 Task: Reply to email with the signature Gabriella Robinson with the subject 'Request for a podcast' from softage.1@softage.net with the message 'Please confirm the delivery date for the product.' with CC to softage.9@softage.net with an attached document Code_of_conduct.pdf
Action: Mouse moved to (818, 198)
Screenshot: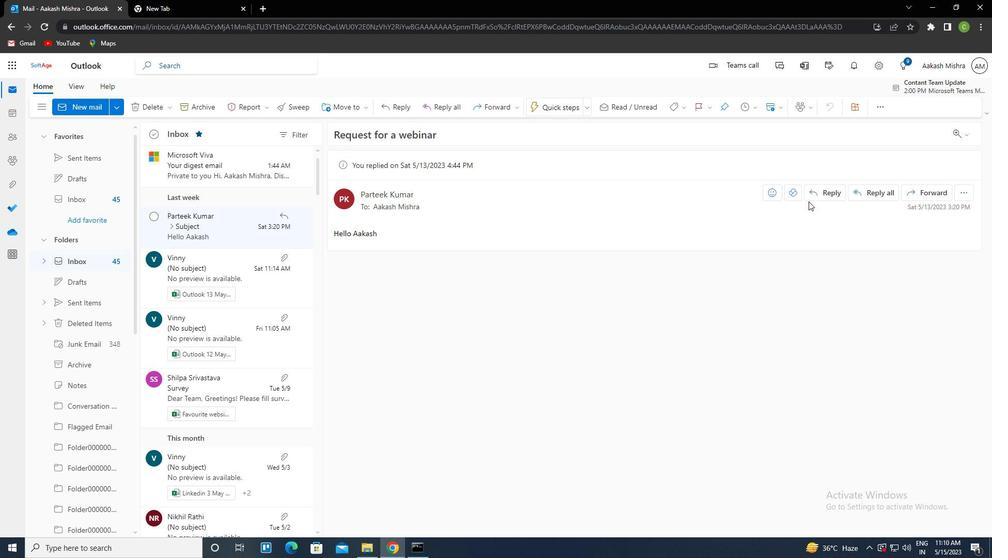 
Action: Mouse pressed left at (818, 198)
Screenshot: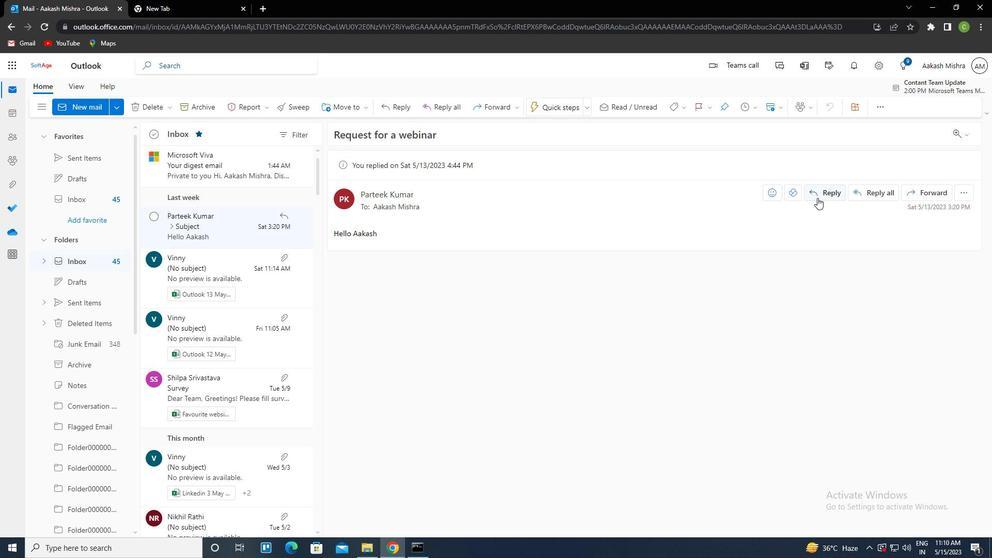 
Action: Mouse moved to (666, 110)
Screenshot: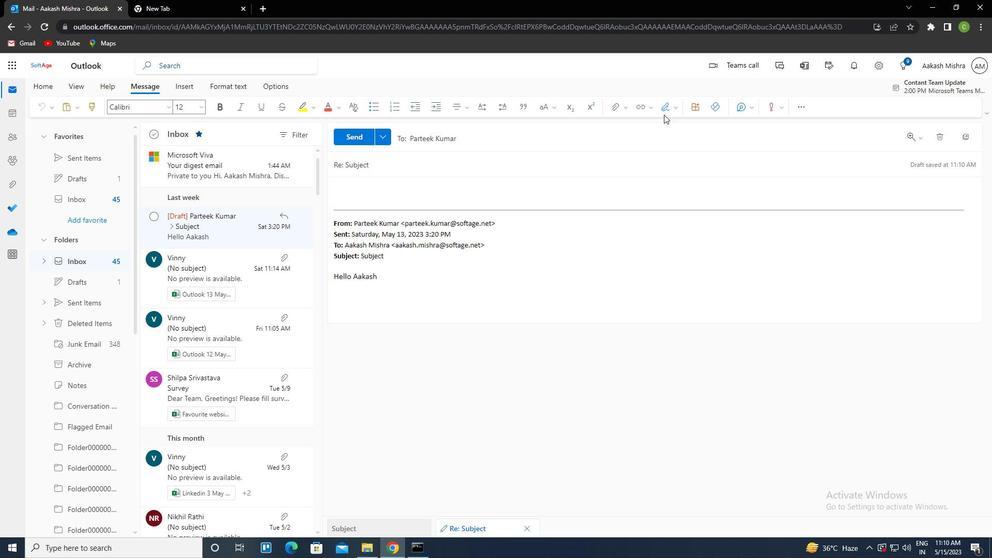 
Action: Mouse pressed left at (666, 110)
Screenshot: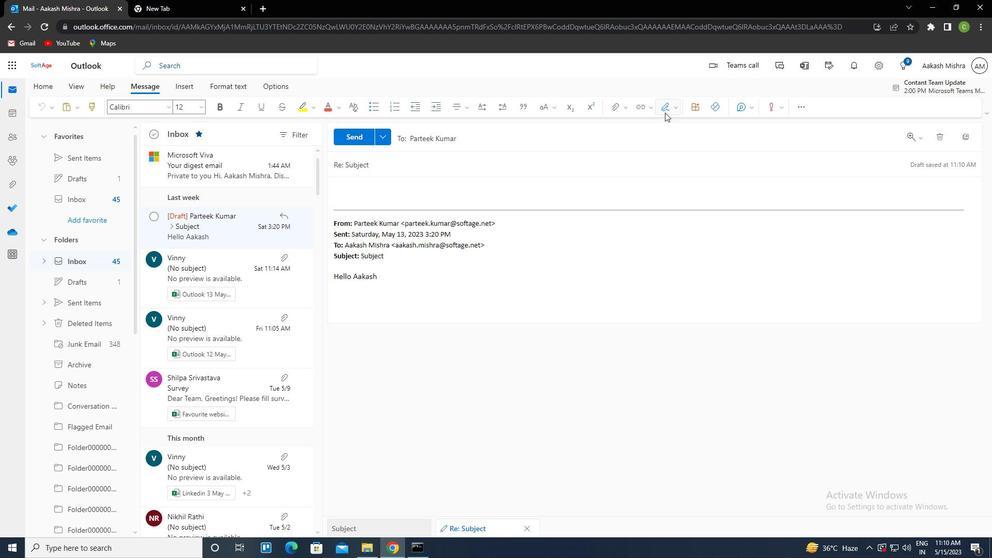 
Action: Mouse moved to (654, 148)
Screenshot: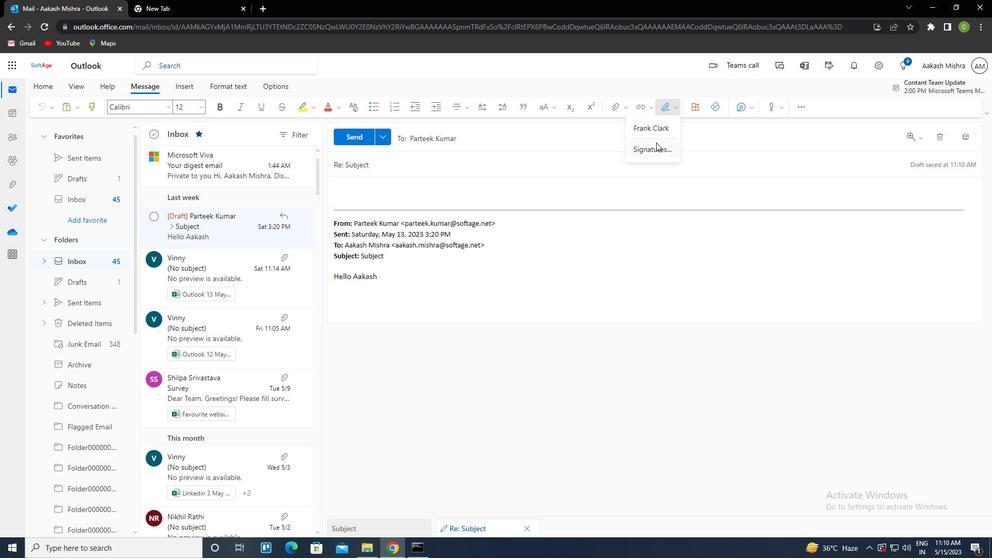 
Action: Mouse pressed left at (654, 148)
Screenshot: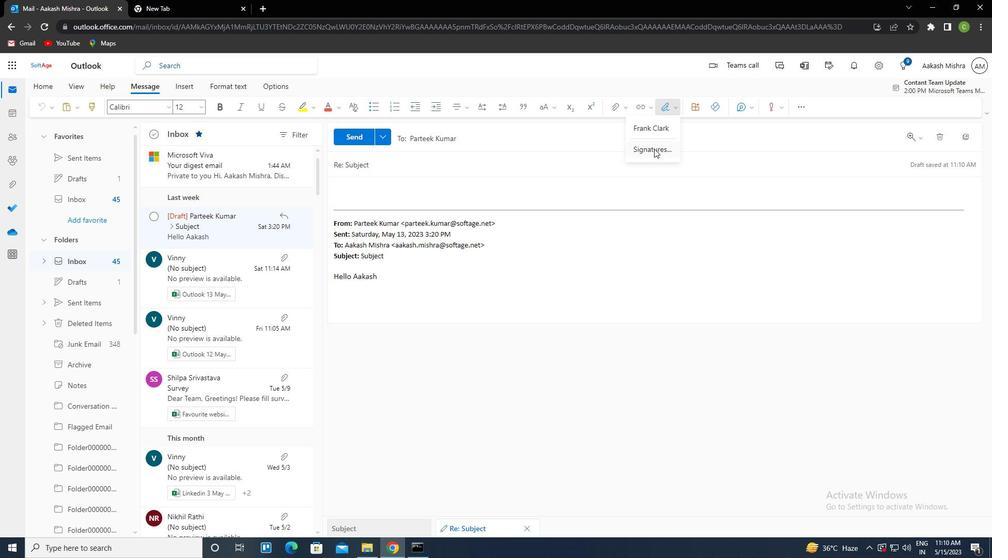 
Action: Mouse moved to (692, 188)
Screenshot: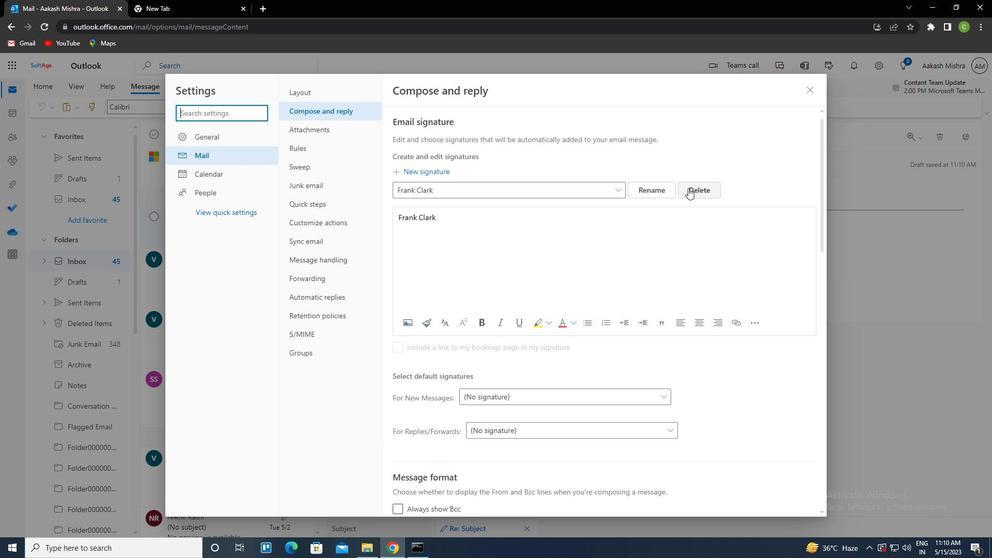 
Action: Mouse pressed left at (692, 188)
Screenshot: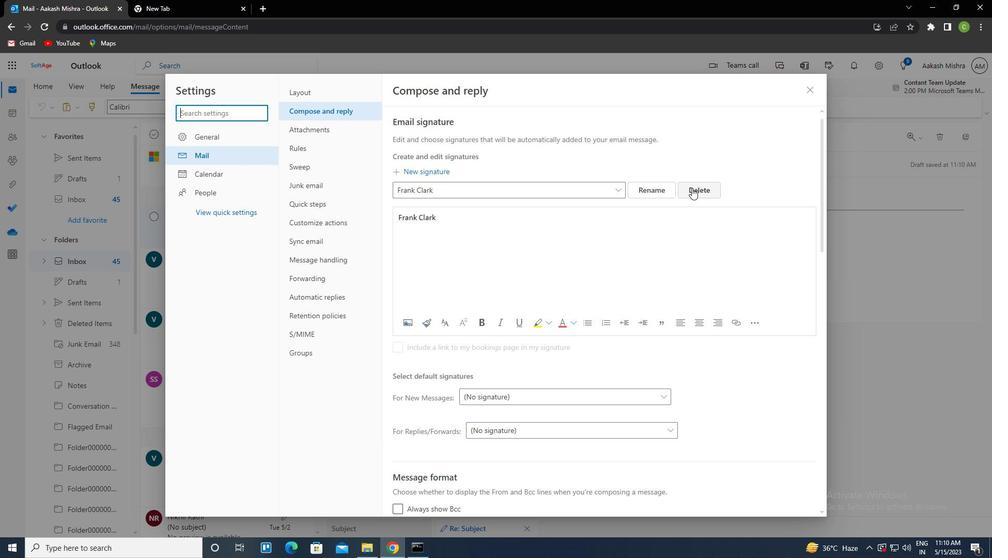 
Action: Mouse moved to (477, 195)
Screenshot: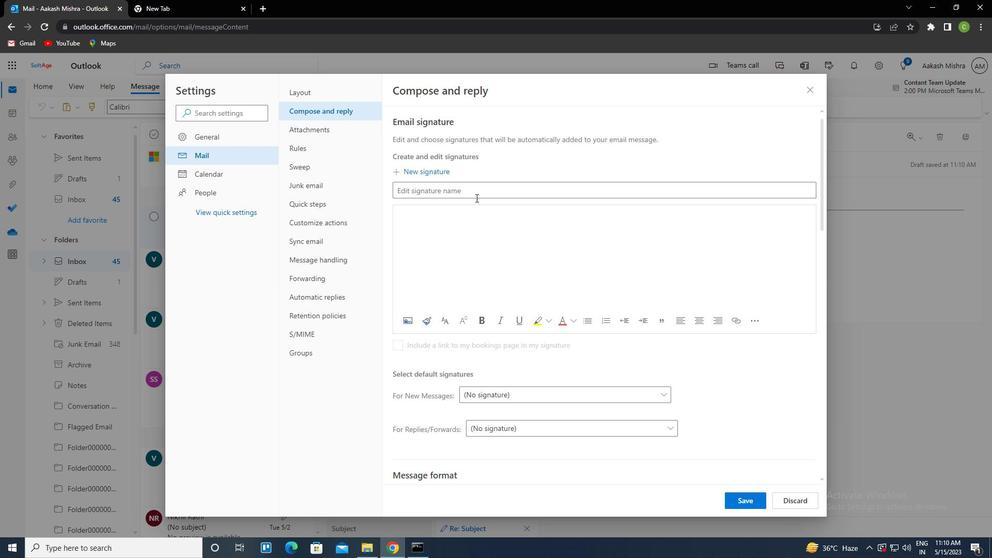 
Action: Mouse pressed left at (477, 195)
Screenshot: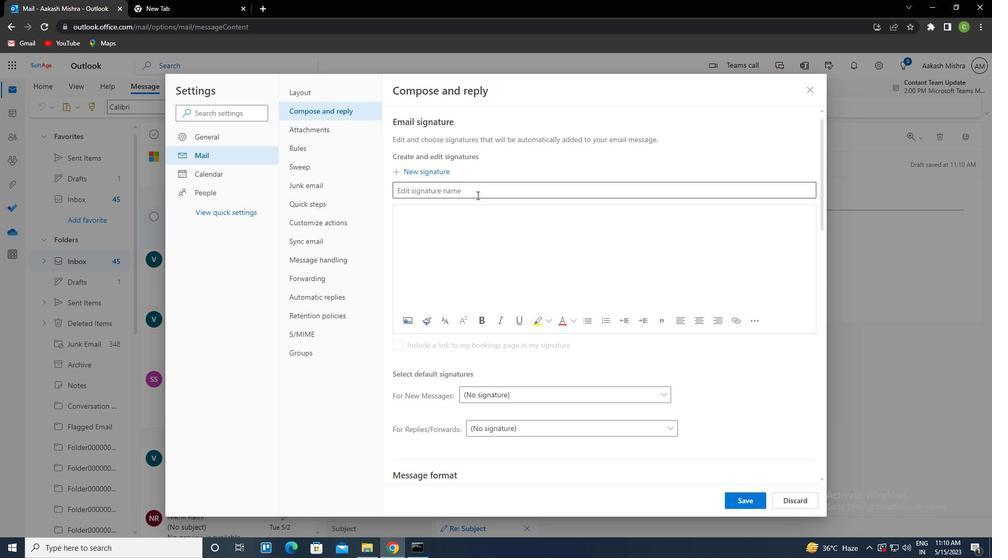 
Action: Key pressed <Key.caps_lock>g<Key.caps_lock>abriella<Key.space><Key.caps_lock>r<Key.caps_lock>obinson<Key.tab><Key.caps_lock>g<Key.caps_lock>abrielle<Key.backspace>a<Key.space><Key.caps_lock>r<Key.caps_lock>obinson
Screenshot: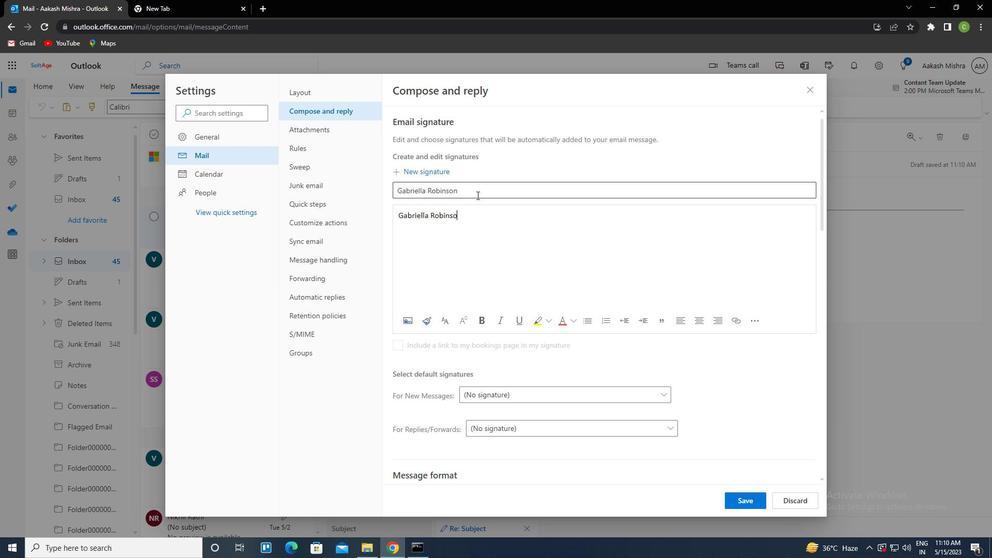 
Action: Mouse moved to (747, 500)
Screenshot: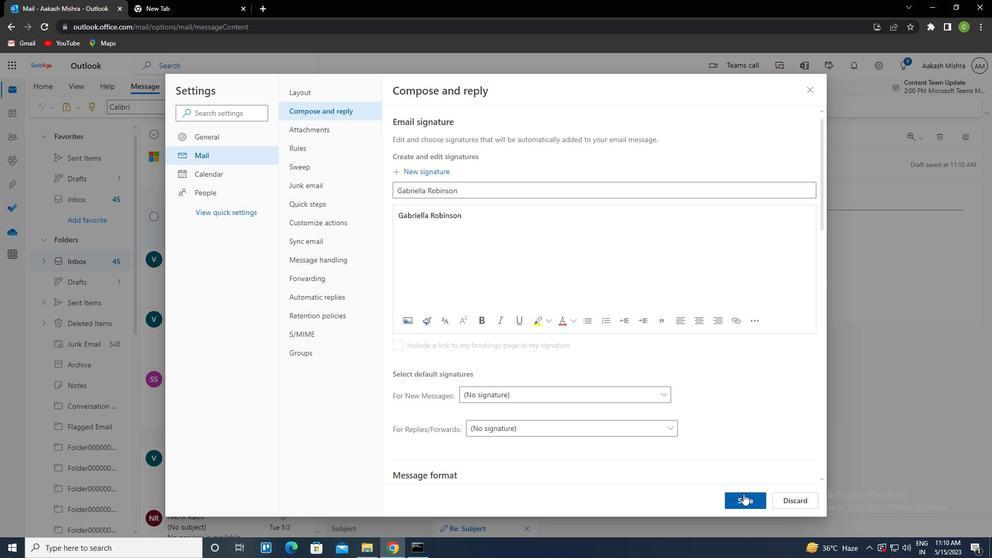 
Action: Mouse pressed left at (747, 500)
Screenshot: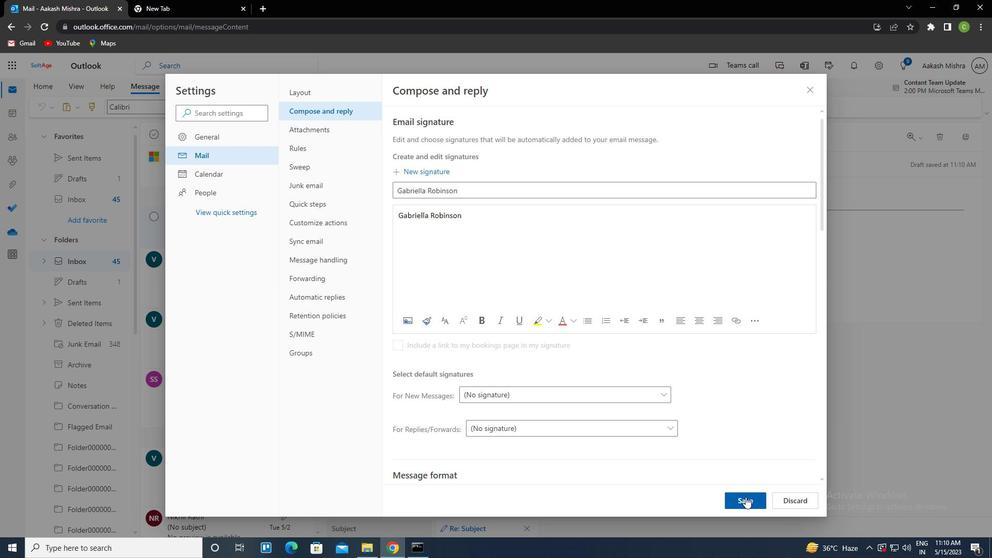 
Action: Mouse moved to (803, 91)
Screenshot: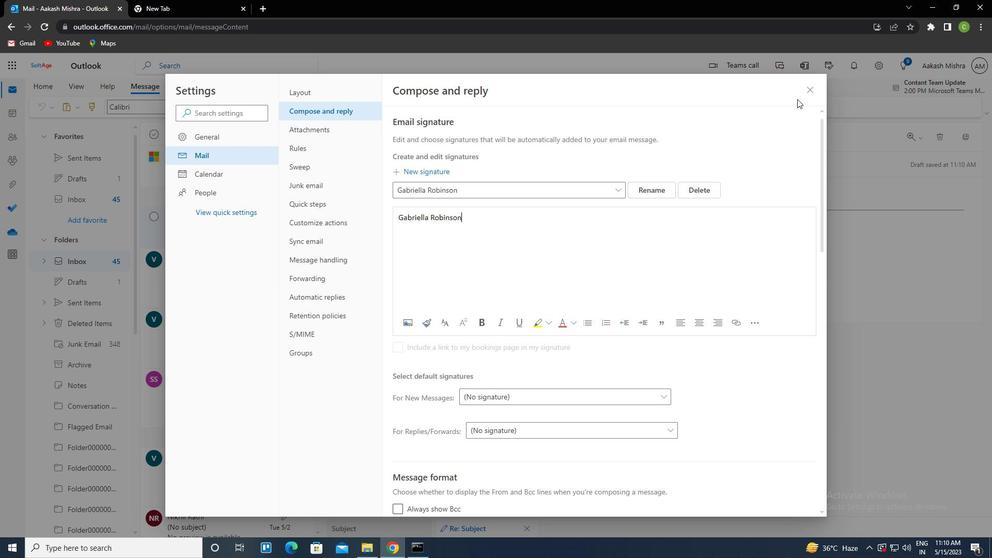 
Action: Mouse pressed left at (803, 91)
Screenshot: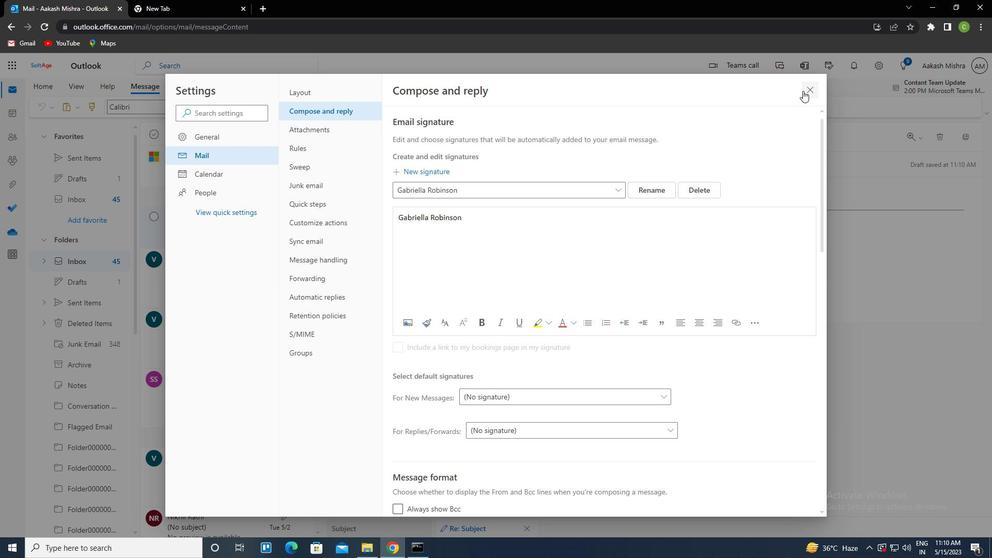
Action: Mouse moved to (664, 108)
Screenshot: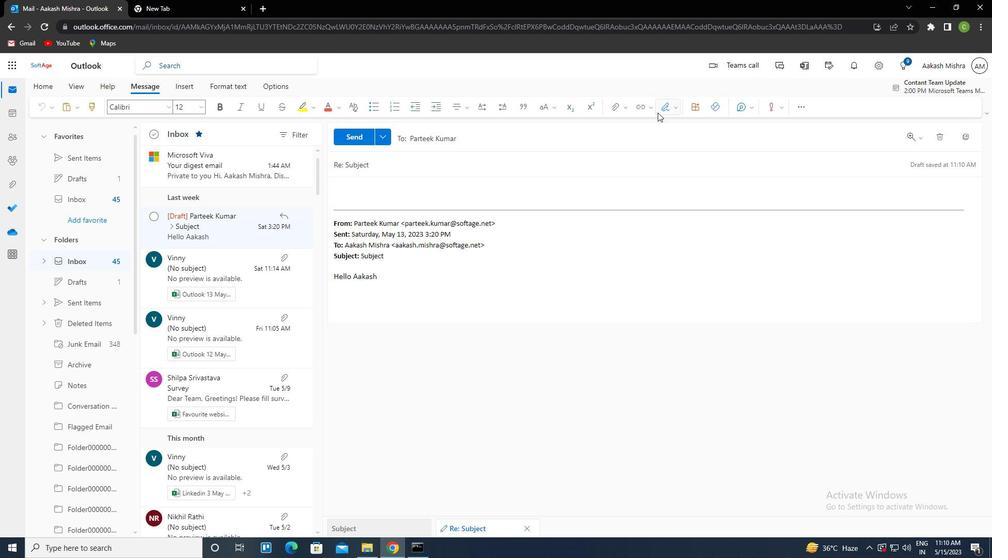 
Action: Mouse pressed left at (664, 108)
Screenshot: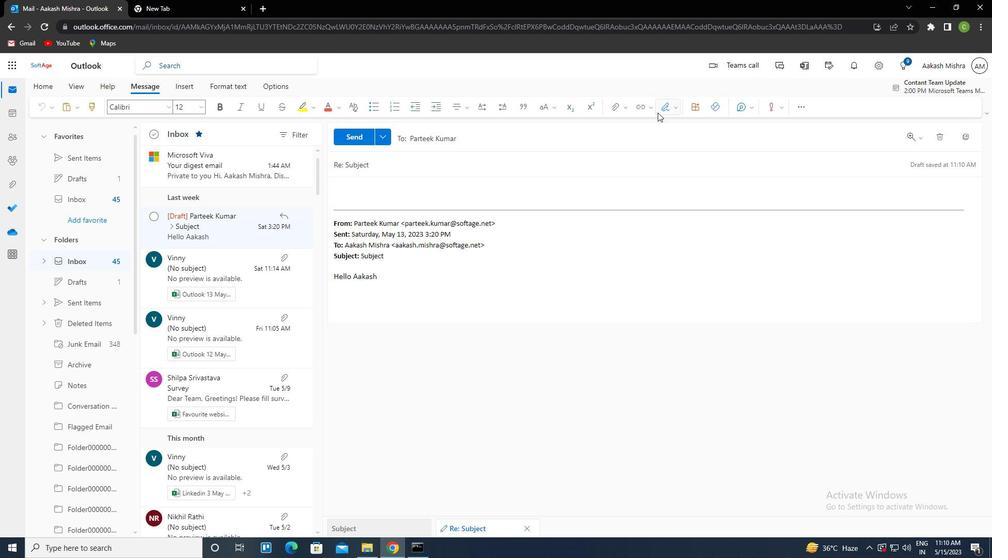 
Action: Mouse moved to (665, 126)
Screenshot: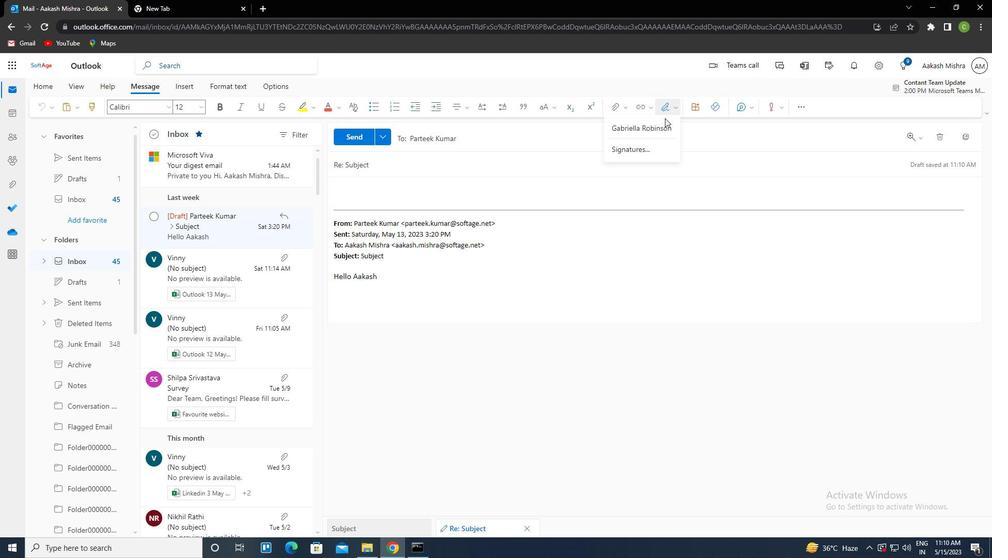
Action: Mouse pressed left at (665, 126)
Screenshot: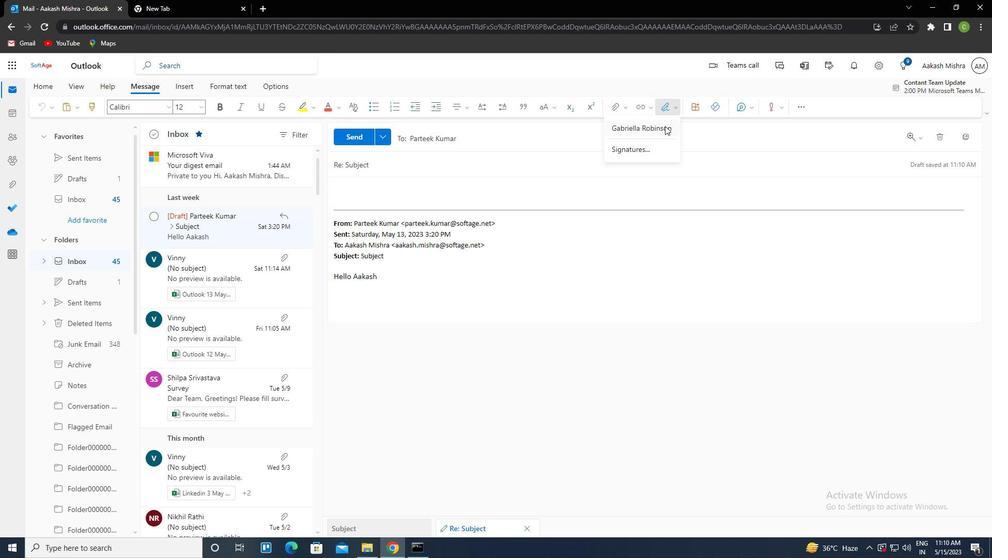 
Action: Mouse moved to (398, 167)
Screenshot: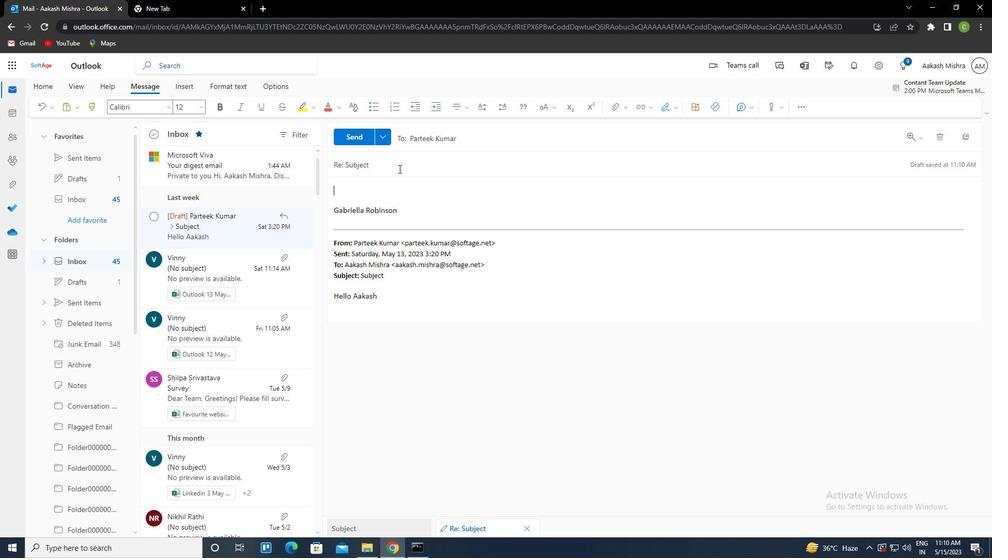 
Action: Mouse pressed left at (398, 167)
Screenshot: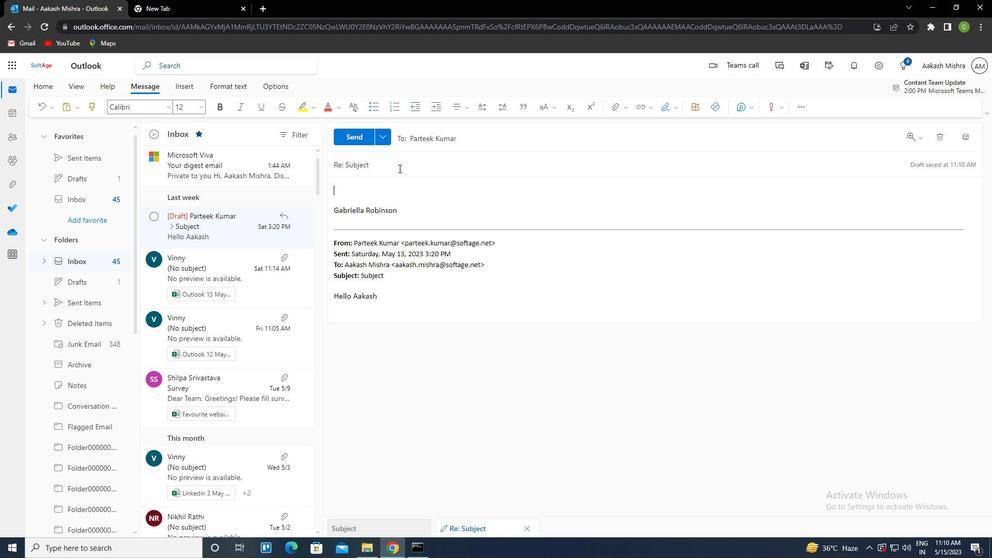 
Action: Key pressed <Key.shift><Key.left><Key.delete><Key.caps_lock>ctrl+R<Key.caps_lock>EQUEST<Key.space>FRO<Key.space>A<Key.space><Key.backspace><Key.backspace><Key.backspace><Key.backspace><Key.backspace>OR<Key.space>A<Key.space>PODCAST<Key.tab><Key.caps_lock>P<Key.caps_lock>LEASE<Key.space>CONFIRM<Key.space>THE<Key.space>DELIVERY<Key.space>DATE<Key.space>FOR<Key.space>TEH<Key.space>PRODUCT<Key.left><Key.left><Key.left><Key.right><Key.backspace><Key.backspace>ctrl+HE
Screenshot: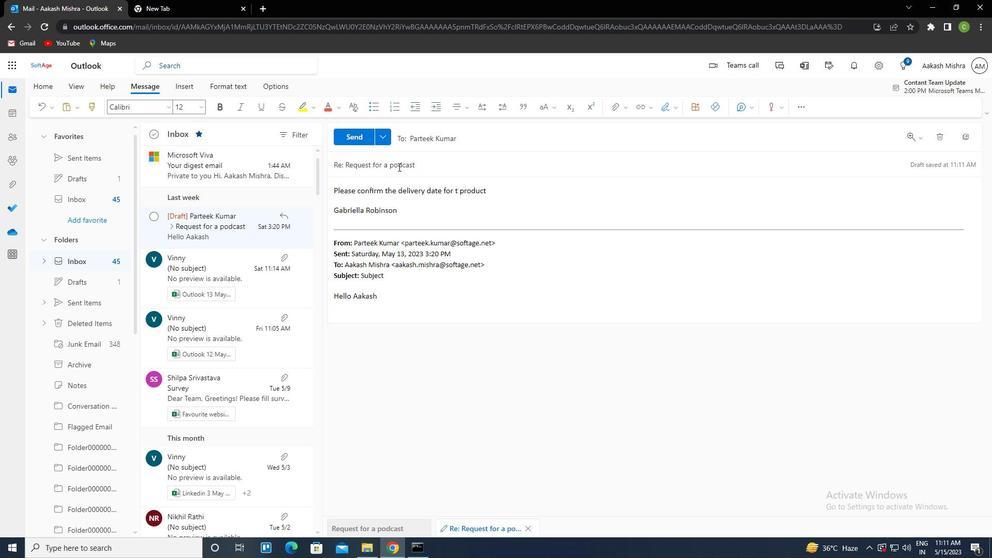 
Action: Mouse moved to (663, 111)
Screenshot: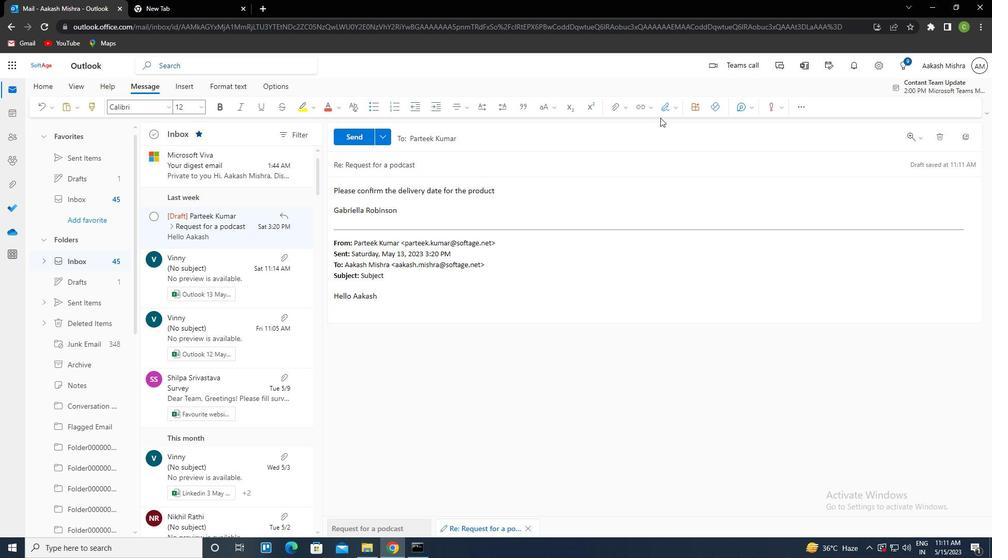 
Action: Mouse pressed left at (663, 111)
Screenshot: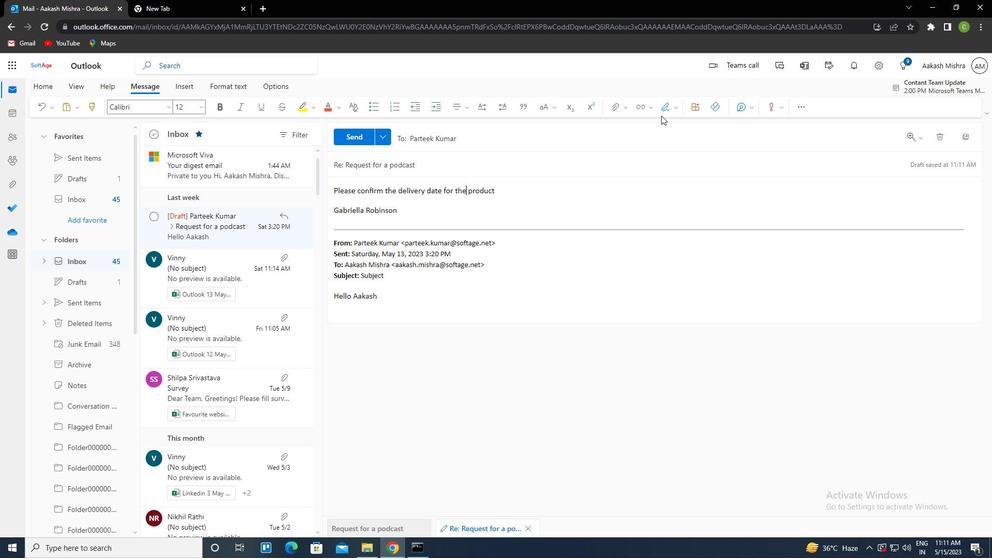 
Action: Mouse moved to (610, 106)
Screenshot: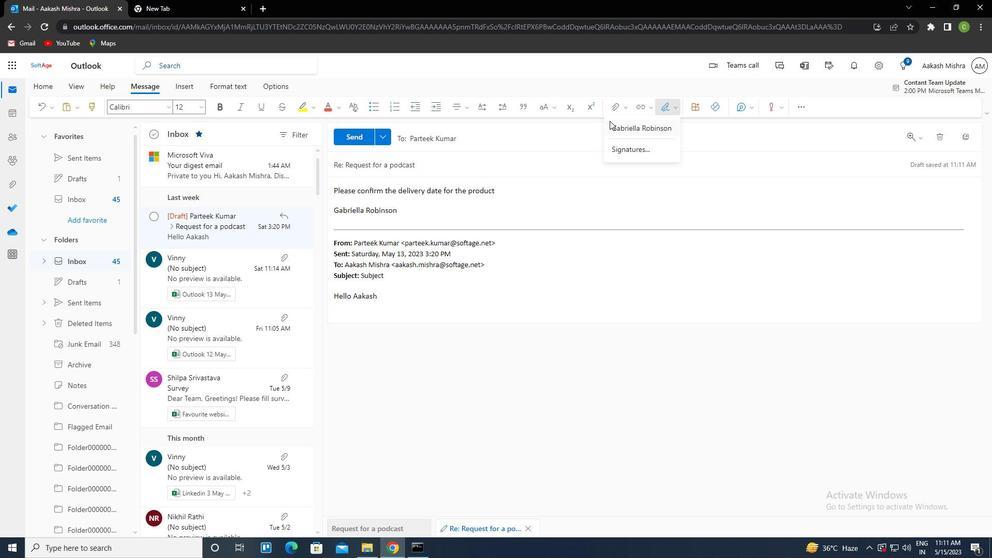 
Action: Mouse pressed left at (610, 106)
Screenshot: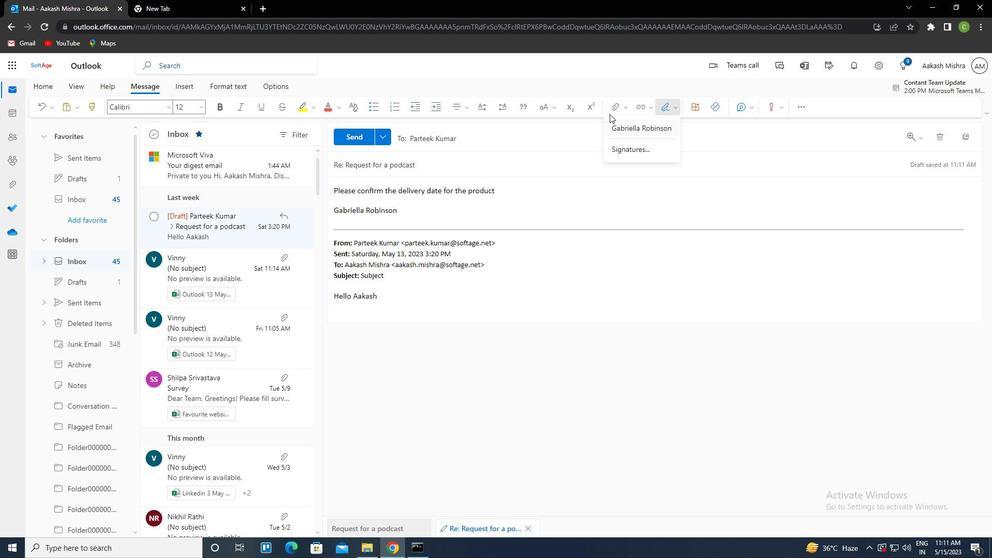 
Action: Mouse moved to (459, 136)
Screenshot: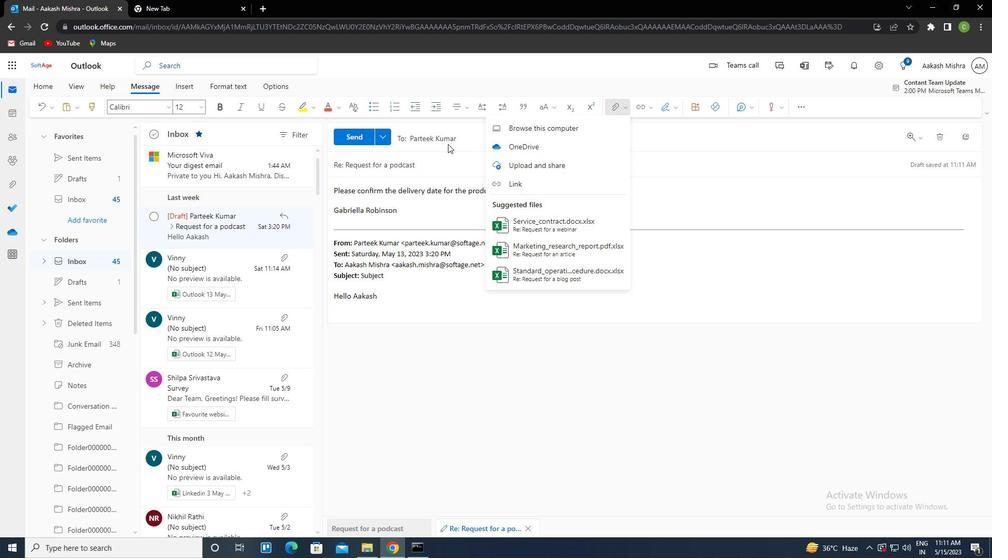 
Action: Mouse pressed left at (459, 136)
Screenshot: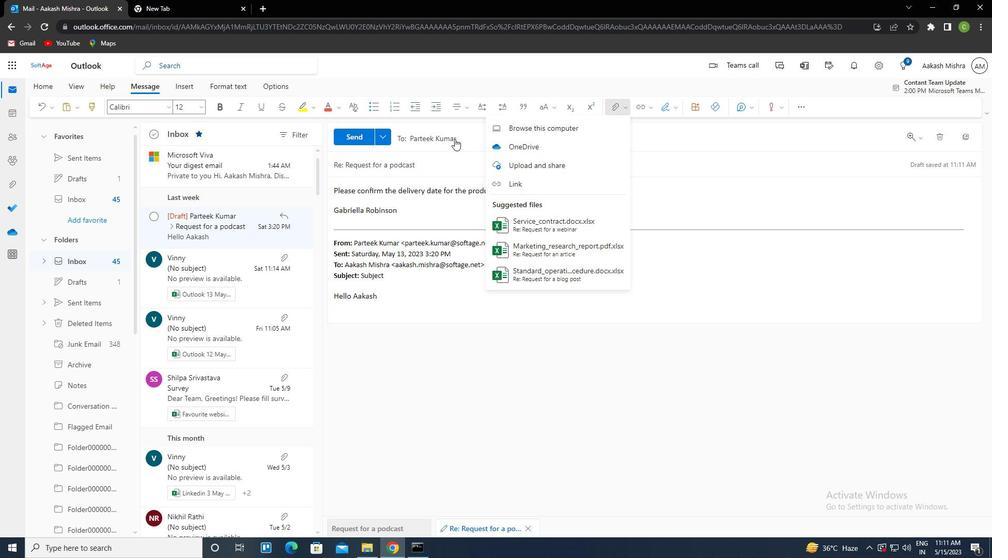
Action: Mouse moved to (469, 173)
Screenshot: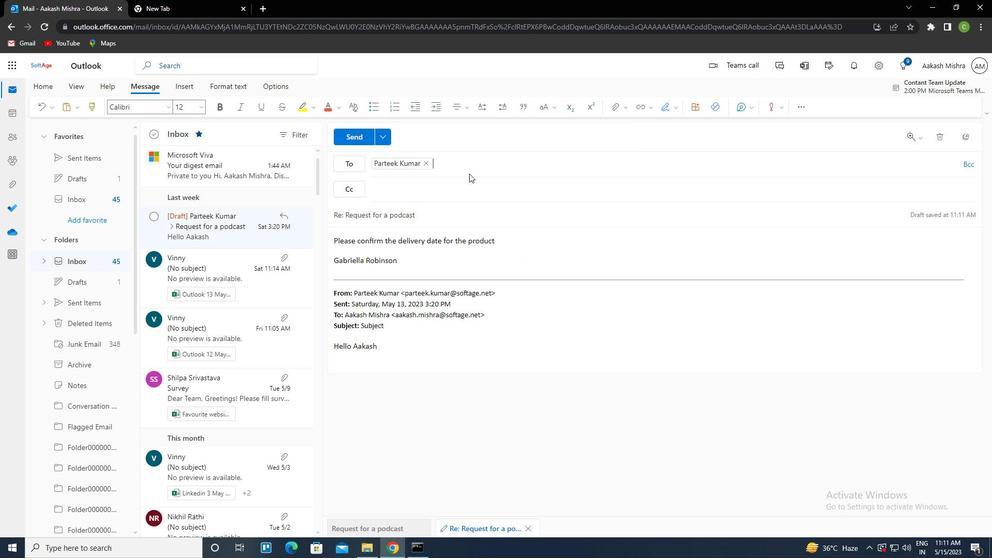
Action: Key pressed <Key.tab>SOFTAGE.9<Key.shift>@SOFTAGE.E<Key.backspace>NTE<Key.backspace><Key.backspace>ET<Key.enter>
Screenshot: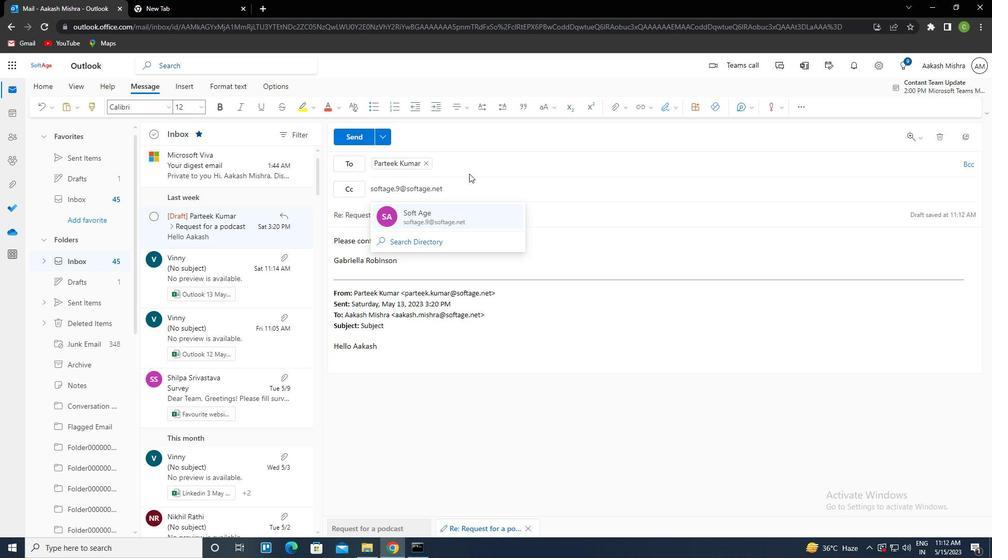 
Action: Mouse moved to (623, 112)
Screenshot: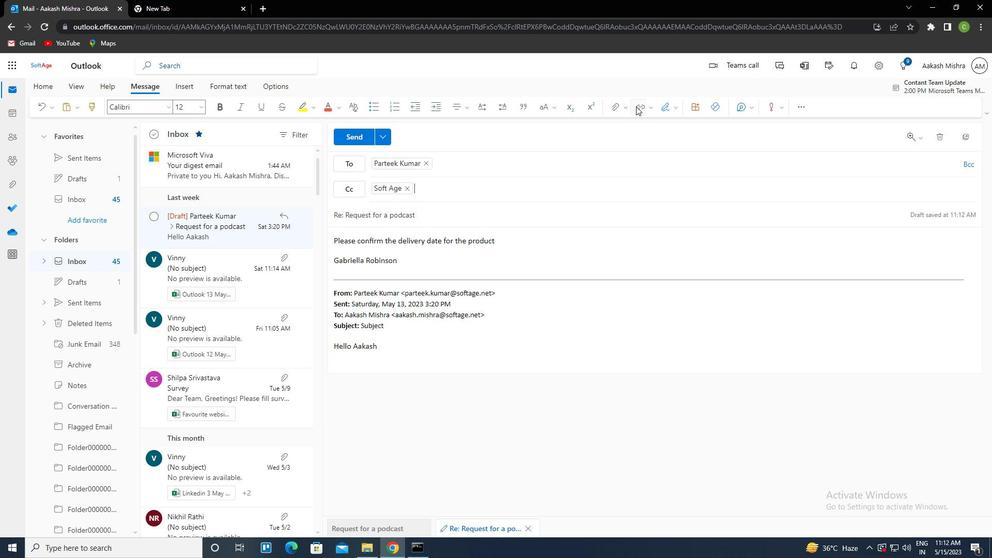 
Action: Mouse pressed left at (623, 112)
Screenshot: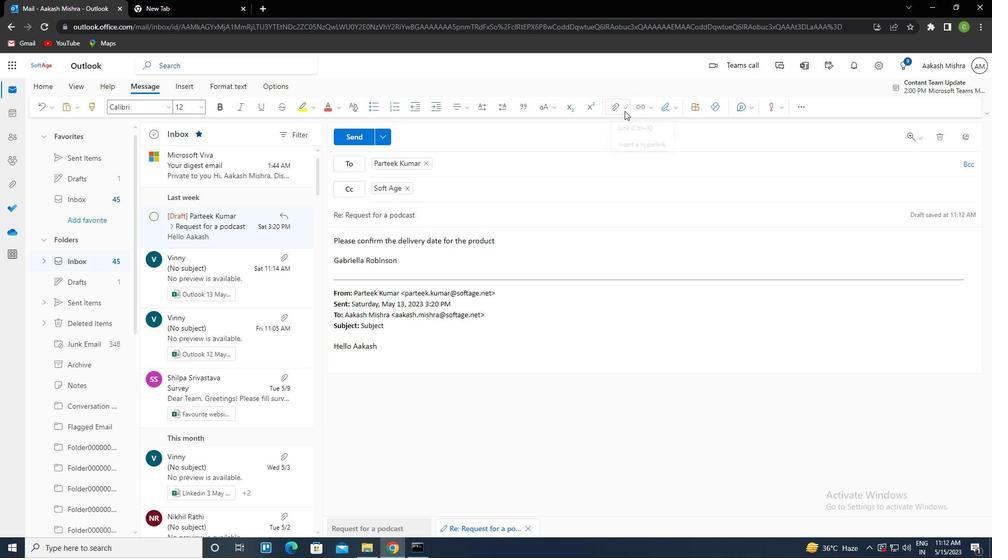 
Action: Mouse moved to (578, 131)
Screenshot: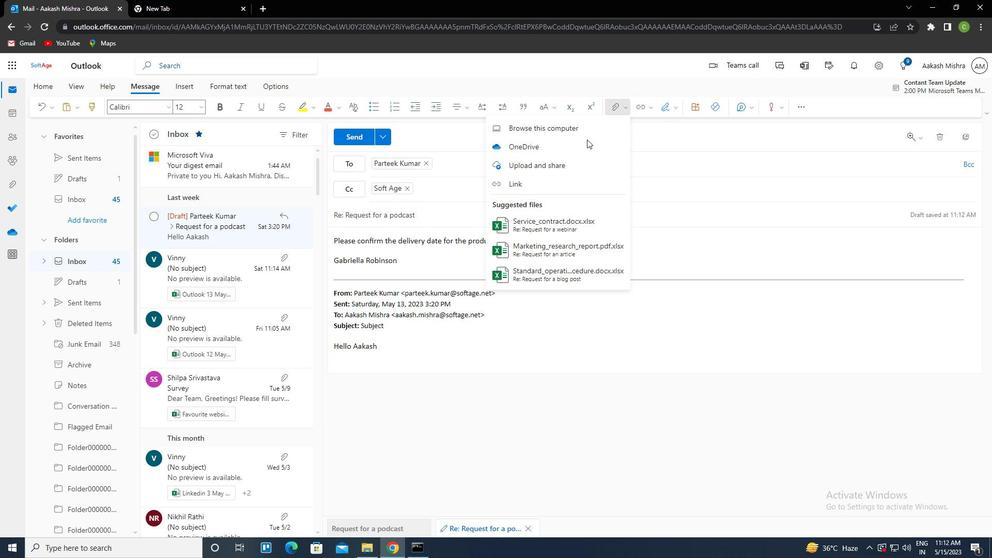 
Action: Mouse pressed left at (578, 131)
Screenshot: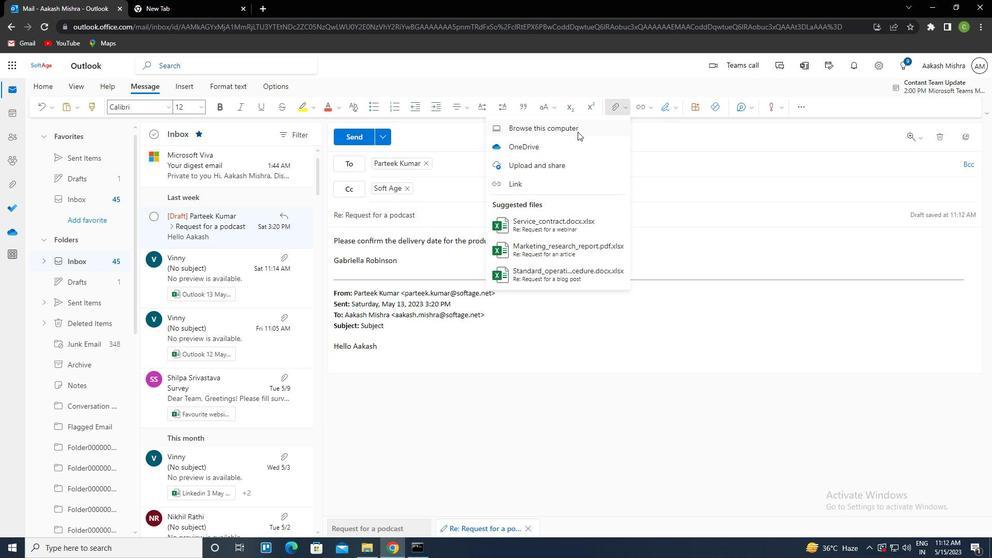 
Action: Mouse moved to (190, 143)
Screenshot: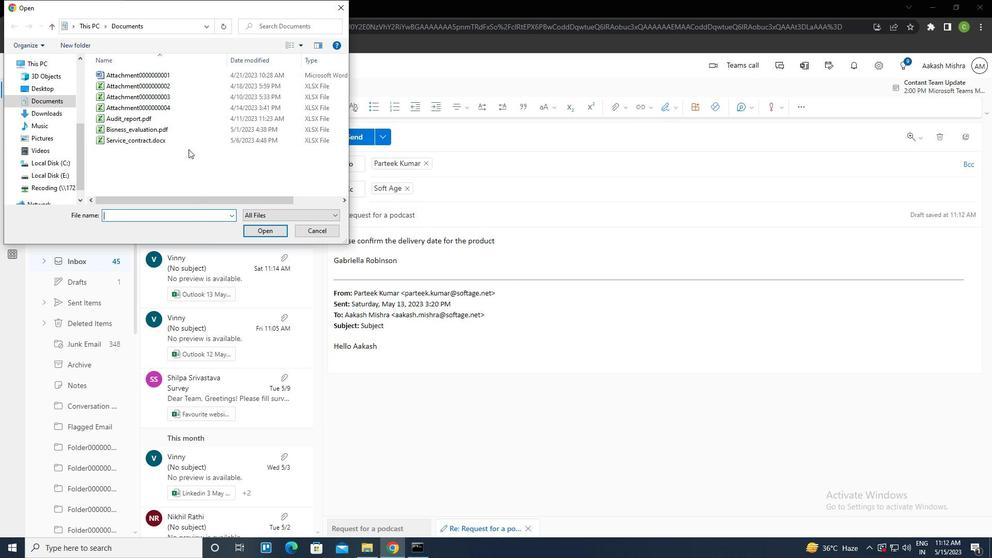 
Action: Mouse pressed left at (190, 143)
Screenshot: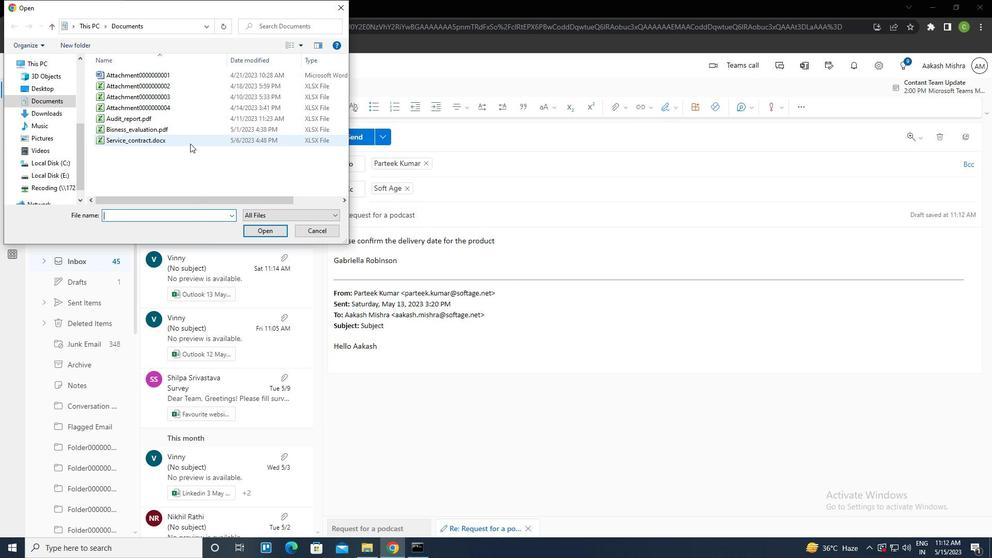 
Action: Key pressed <Key.f2>
Screenshot: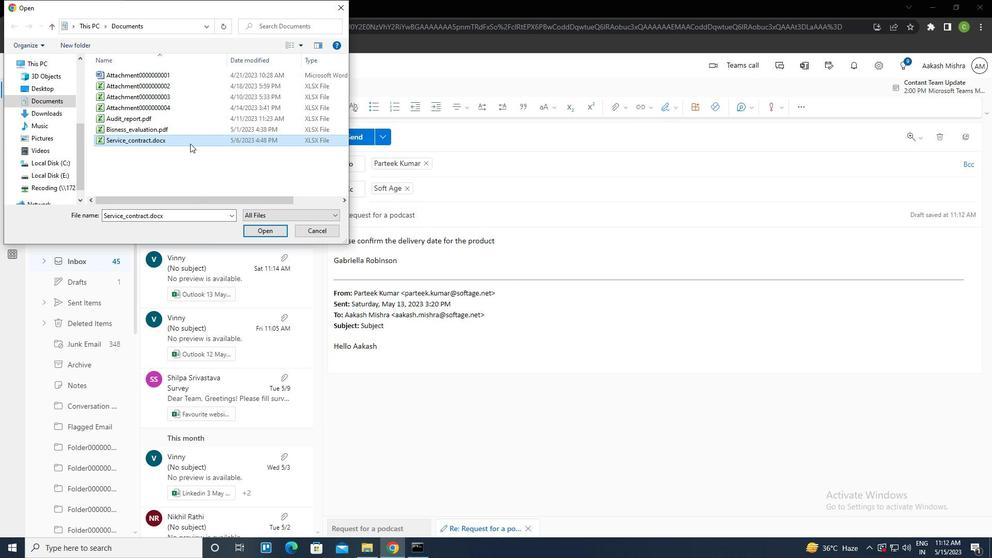 
Action: Mouse moved to (191, 143)
Screenshot: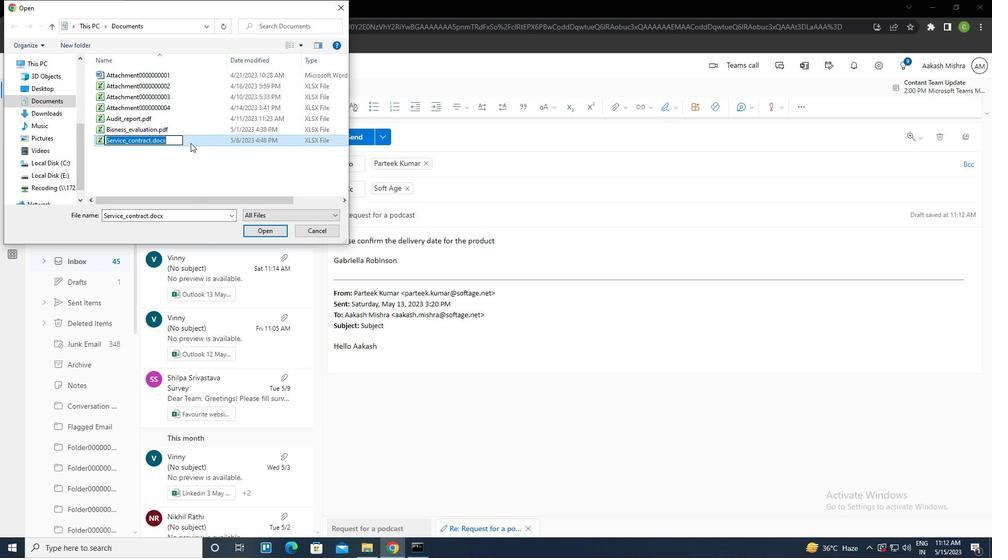 
Action: Key pressed <Key.caps_lock>C<Key.caps_lock>ODE<Key.shift_r>)<Key.backspace><Key.shift_r><Key.shift_r><Key.shift_r><Key.shift_r><Key.shift_r><Key.shift_r><Key.shift_r><Key.shift_r><Key.shift_r><Key.shift_r><Key.shift_r><Key.shift_r><Key.shift_r><Key.shift_r><Key.shift_r><Key.shift_r><Key.shift_r>_PF<Key.space><Key.backspace><Key.backspace>OF<Key.space><Key.shift_r><Key.shift_r><Key.shift_r><Key.shift_r><Key.shift_r><Key.shift_r><Key.shift_r><Key.shift_r>_CONDUCT.PDF<Key.enter>
Screenshot: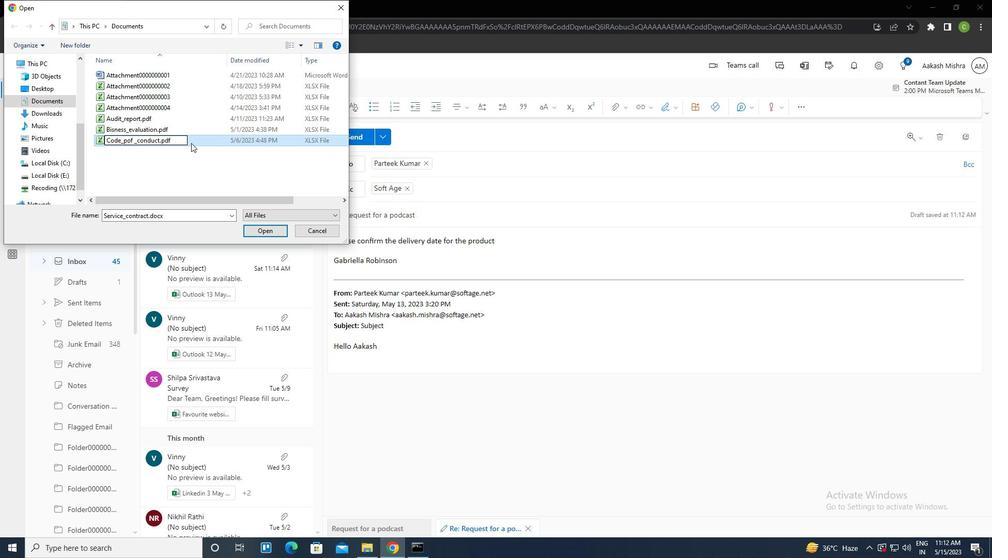 
Action: Mouse pressed left at (191, 143)
Screenshot: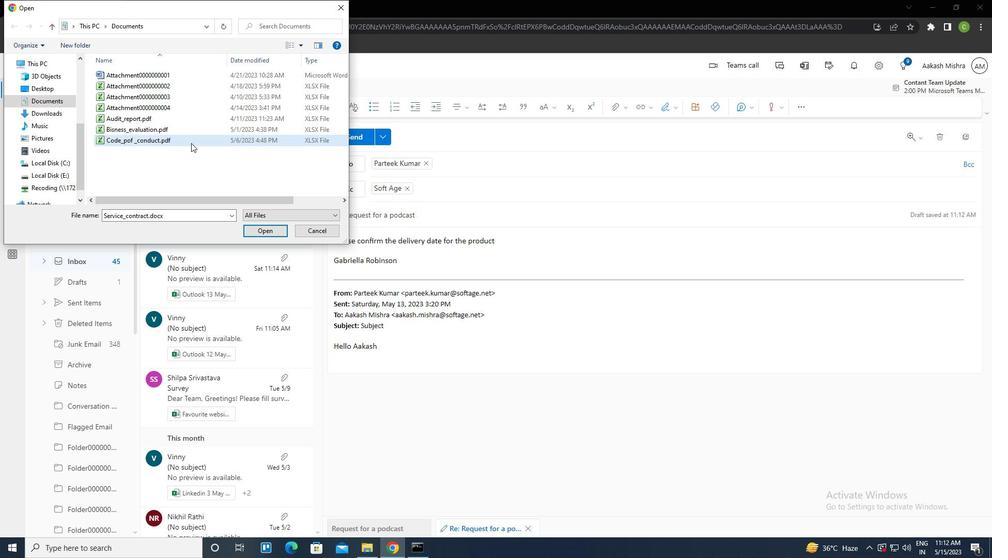 
Action: Mouse pressed left at (191, 143)
Screenshot: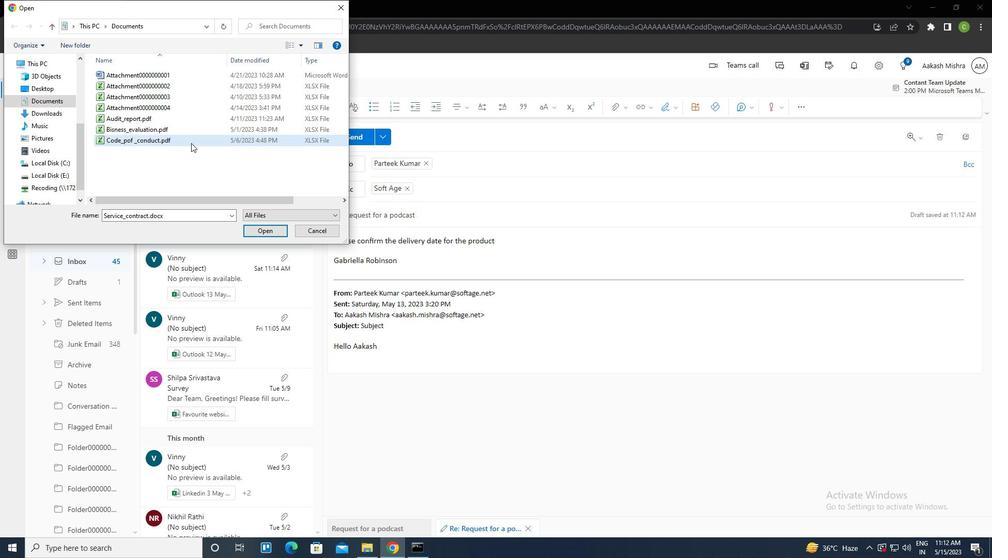 
Action: Mouse moved to (358, 139)
Screenshot: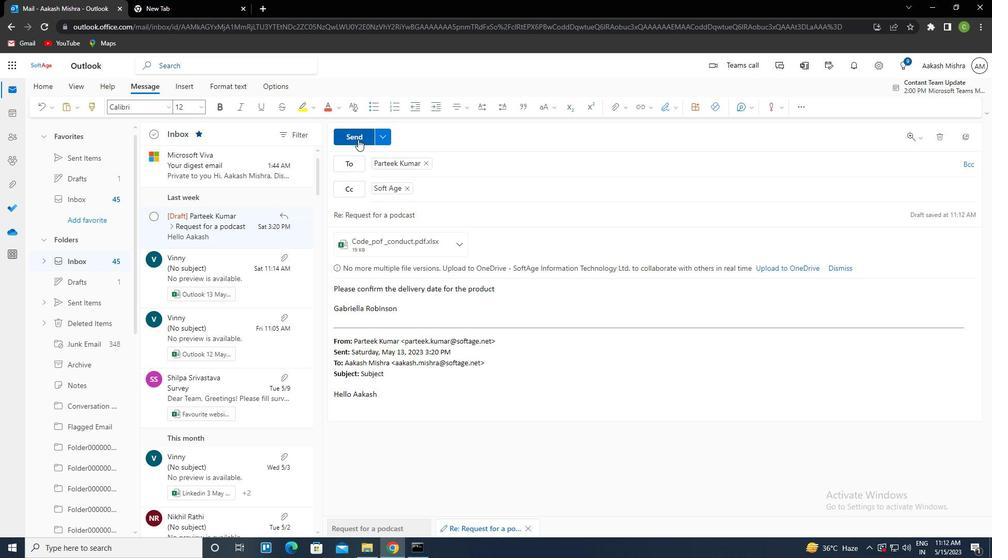 
Action: Mouse pressed left at (358, 139)
Screenshot: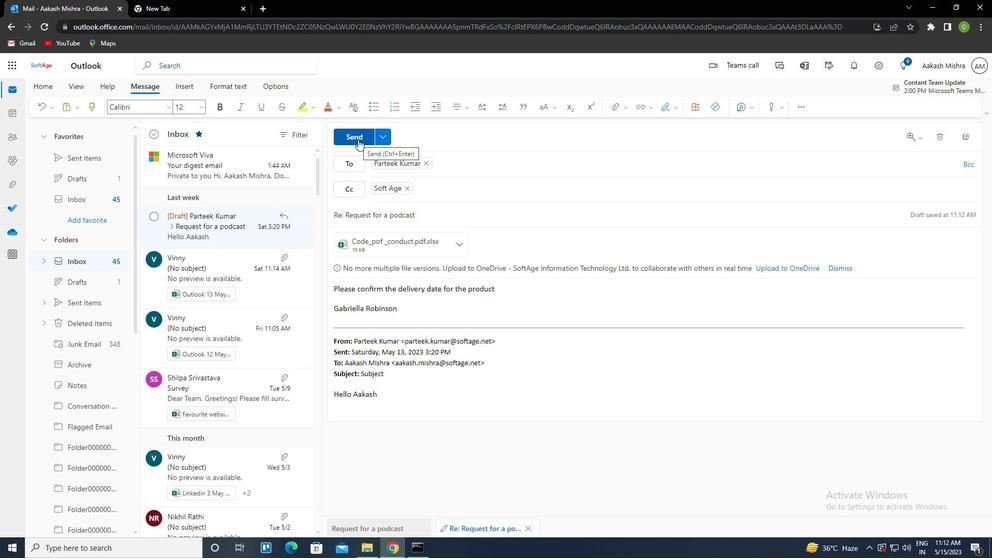 
Action: Mouse moved to (357, 139)
Screenshot: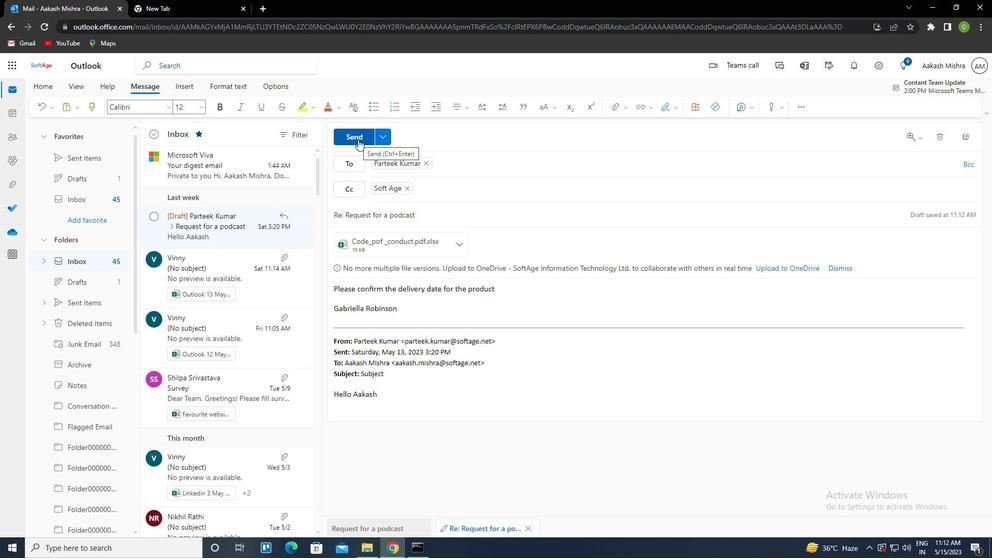 
